 Task: Check the opening hours of the nearest Microsoft Store for software updates.
Action: Mouse moved to (76, 54)
Screenshot: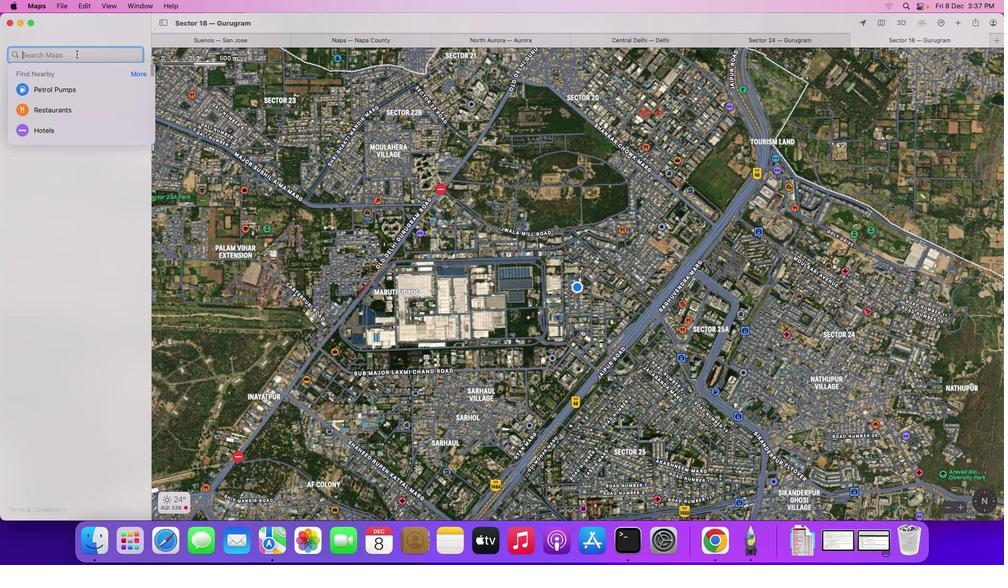 
Action: Mouse pressed left at (76, 54)
Screenshot: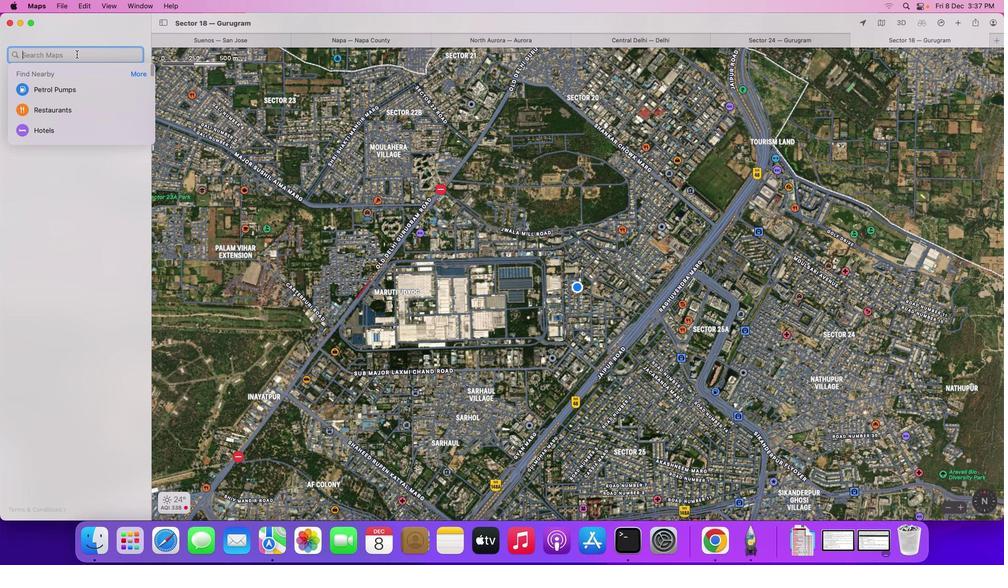 
Action: Mouse moved to (76, 54)
Screenshot: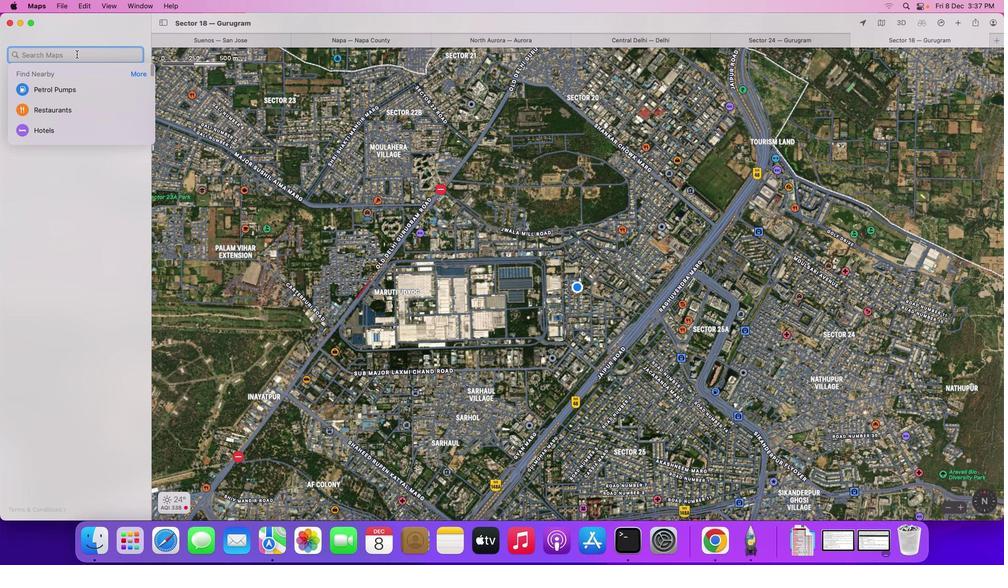 
Action: Key pressed 'n''e''a''r''e''s''t'Key.spaceKey.shift_r'M''i''c''r''o''s''o''f''t'Key.spaceKey.shift_r'S''t''o''r''e'Key.space'f''o''r'Key.space's''o''f''t''w''a''r''e'Key.space'u''p''d''a''t''e'Key.spaceKey.backspaceKey.backspaceKey.backspaceKey.backspaceKey.backspaceKey.backspaceKey.backspaceKey.backspaceKey.backspaceKey.backspaceKey.backspaceKey.backspaceKey.backspaceKey.backspaceKey.backspaceKey.backspaceKey.backspaceKey.backspaceKey.backspaceKey.backspace
Screenshot: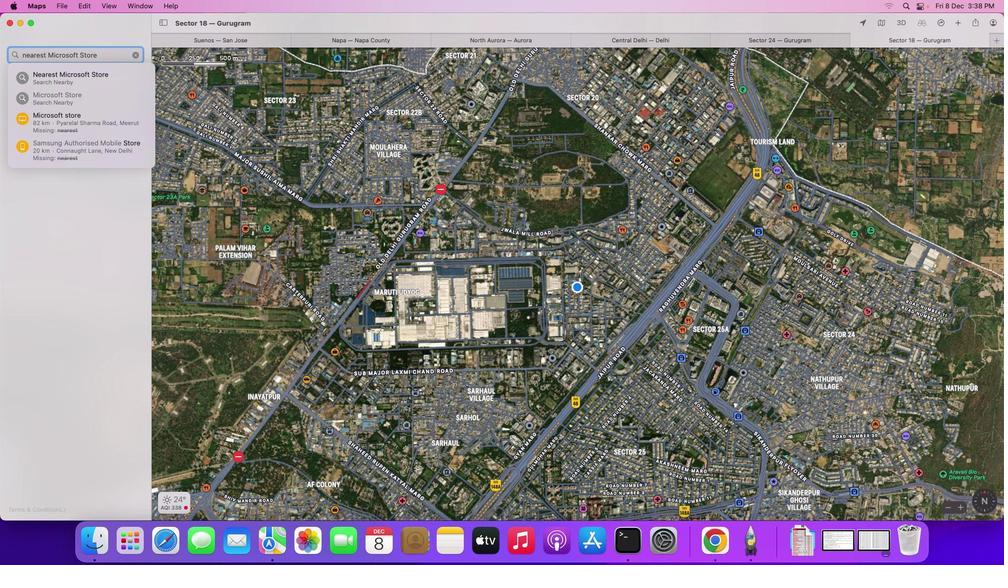 
Action: Mouse moved to (98, 52)
Screenshot: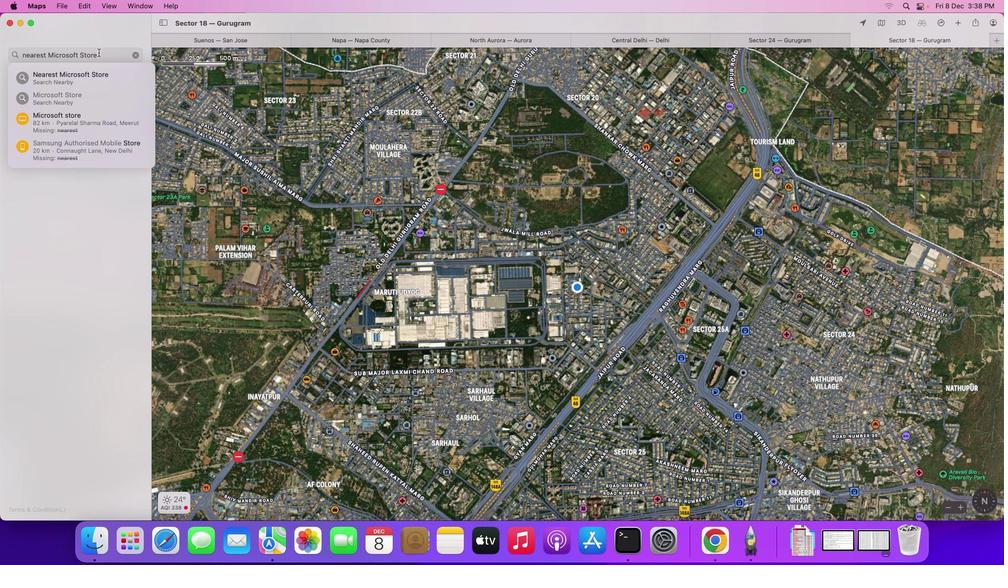 
Action: Mouse pressed left at (98, 52)
Screenshot: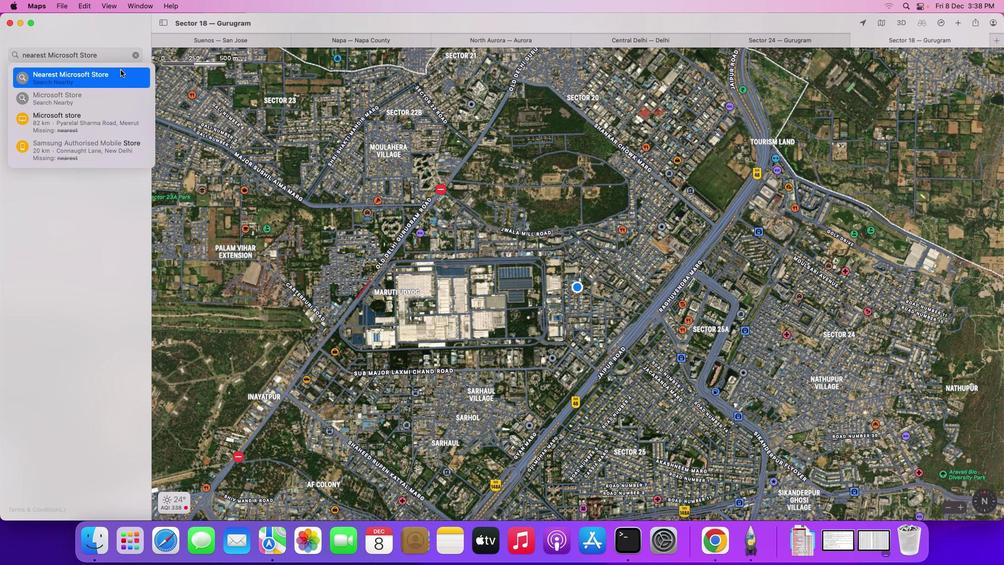 
Action: Mouse moved to (110, 54)
Screenshot: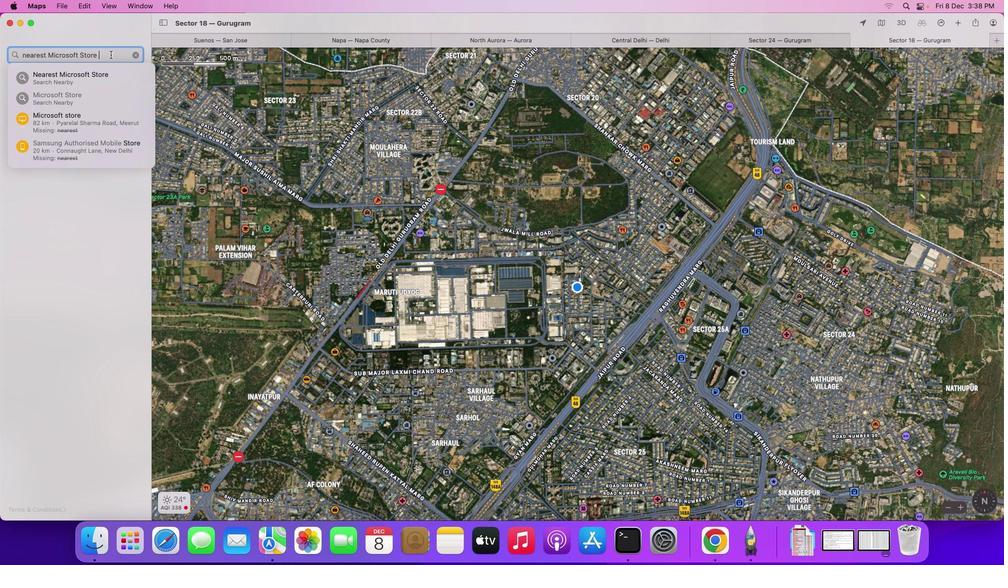 
Action: Mouse pressed left at (110, 54)
Screenshot: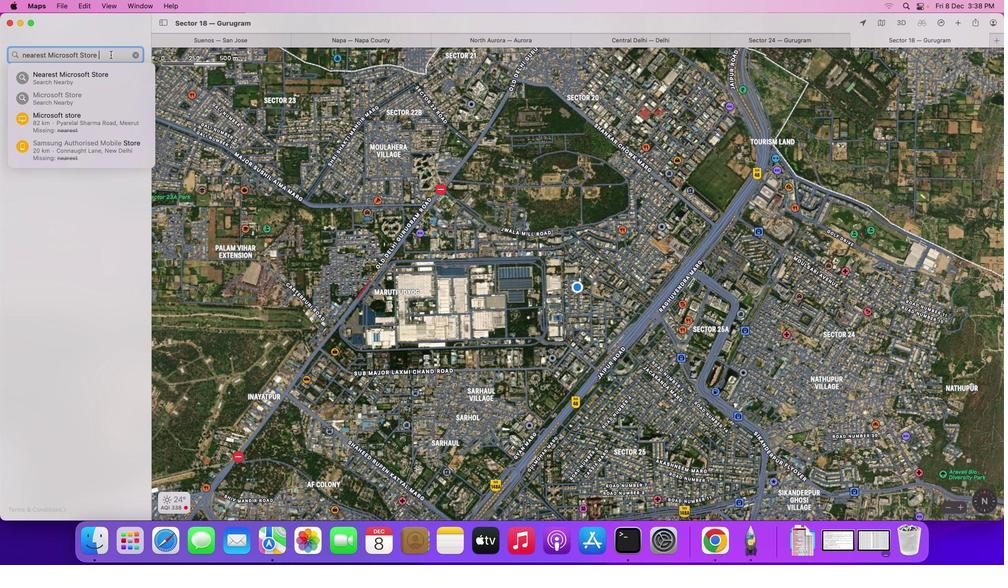 
Action: Mouse moved to (108, 54)
Screenshot: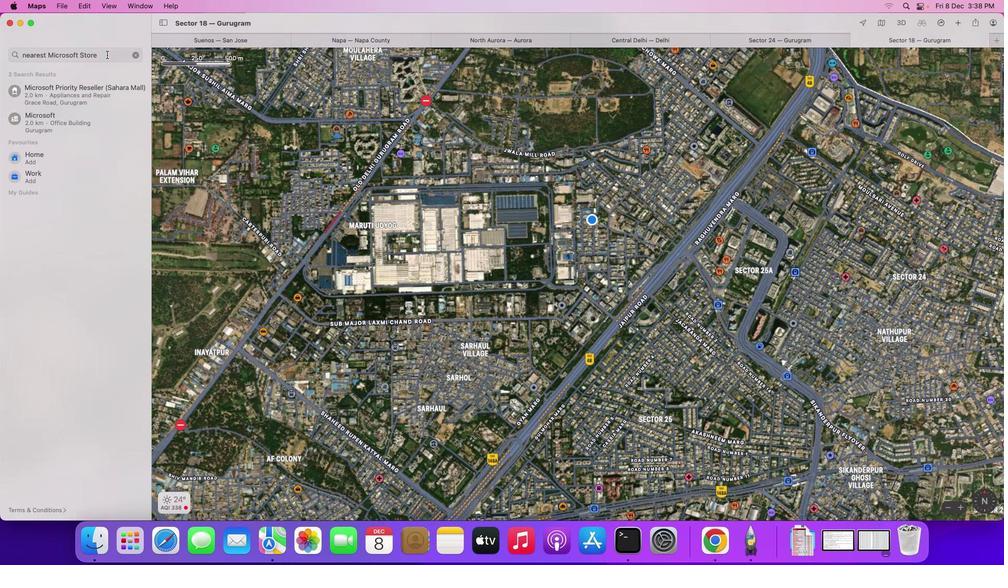 
Action: Key pressed Key.enter
Screenshot: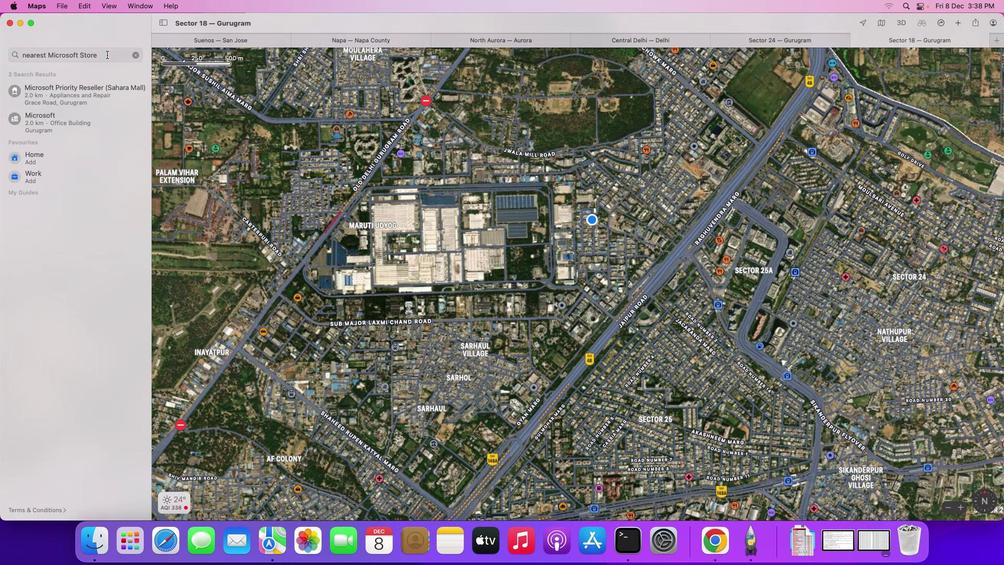 
Action: Mouse moved to (87, 92)
Screenshot: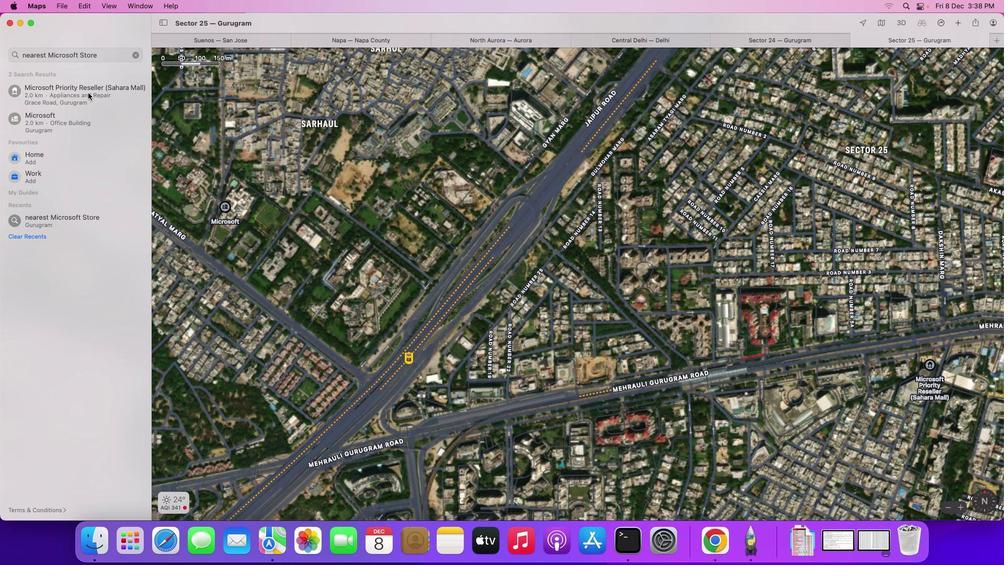 
Action: Mouse pressed left at (87, 92)
Screenshot: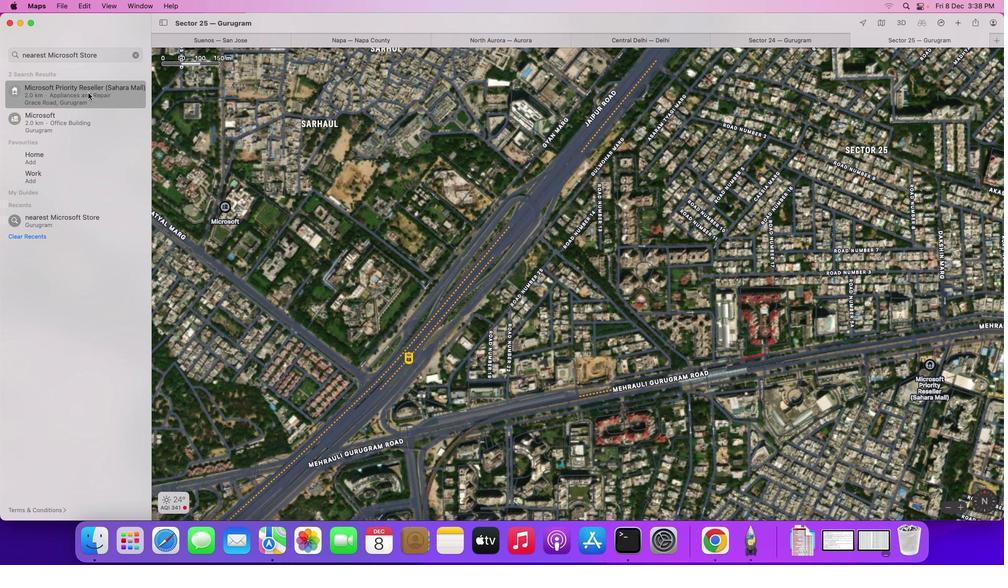 
Action: Mouse moved to (68, 115)
Screenshot: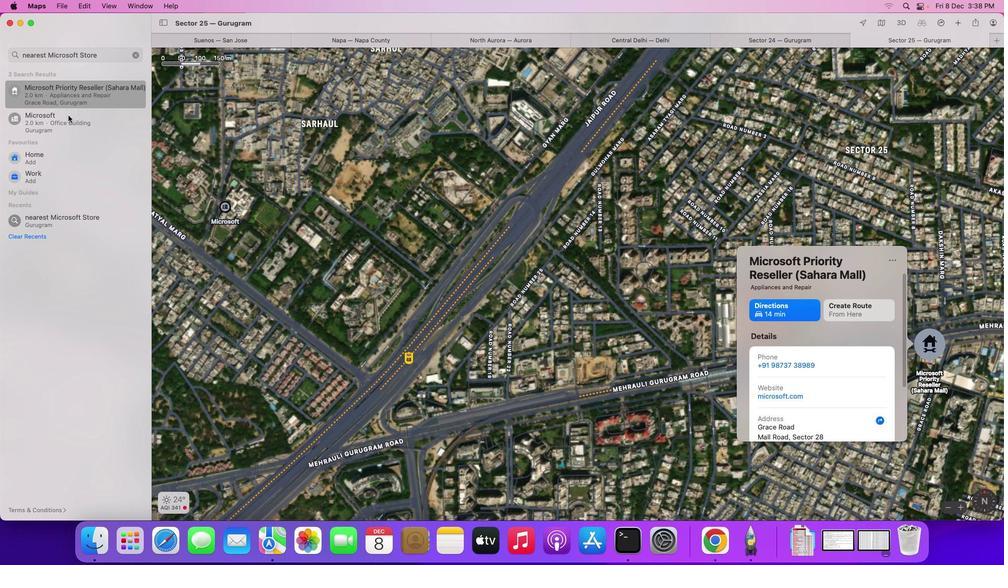 
Action: Mouse pressed left at (68, 115)
Screenshot: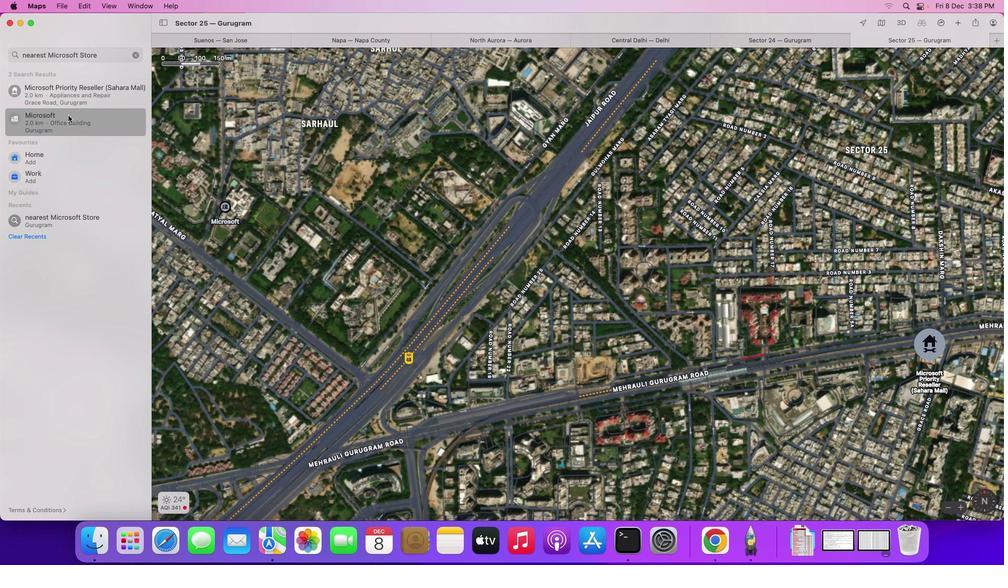 
Action: Mouse moved to (359, 161)
Screenshot: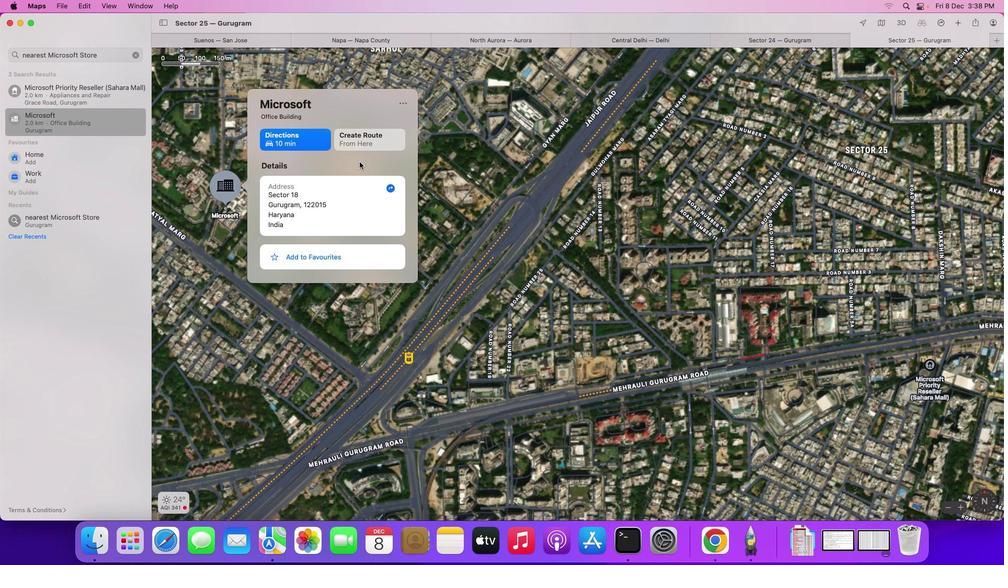 
Action: Mouse scrolled (359, 161) with delta (0, 0)
Screenshot: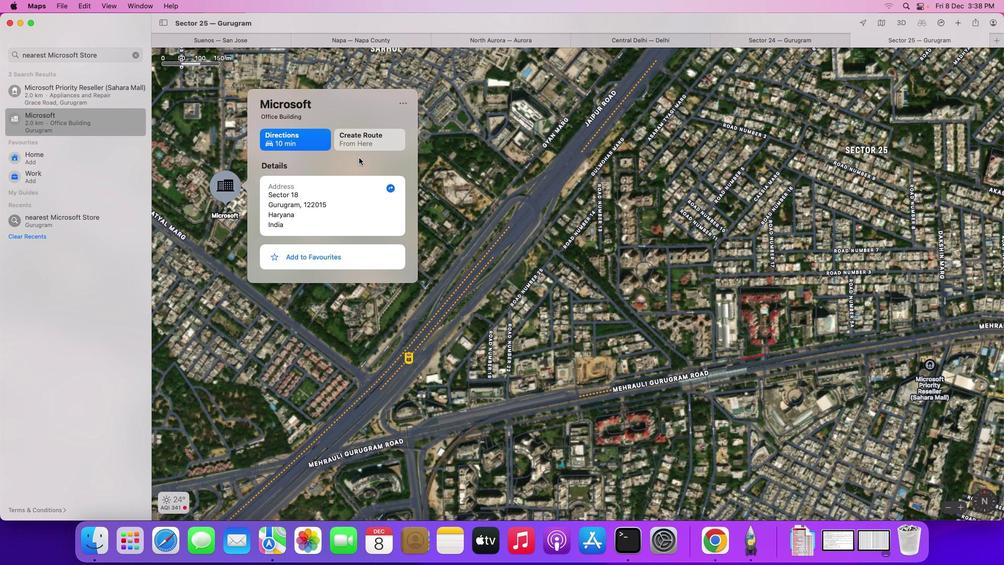 
Action: Mouse scrolled (359, 161) with delta (0, 0)
Screenshot: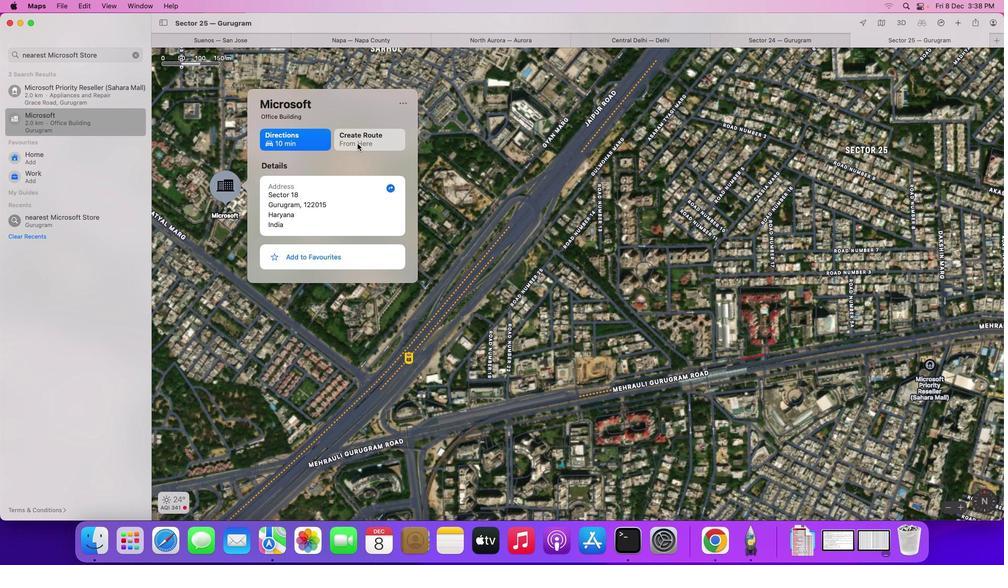 
Action: Mouse scrolled (359, 161) with delta (0, -1)
Screenshot: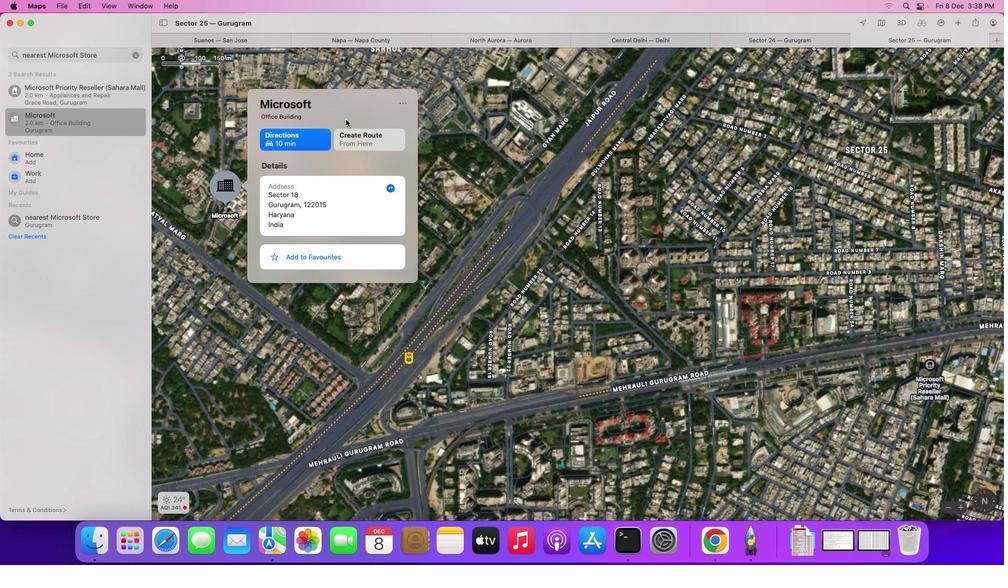 
Action: Mouse scrolled (359, 161) with delta (0, -2)
Screenshot: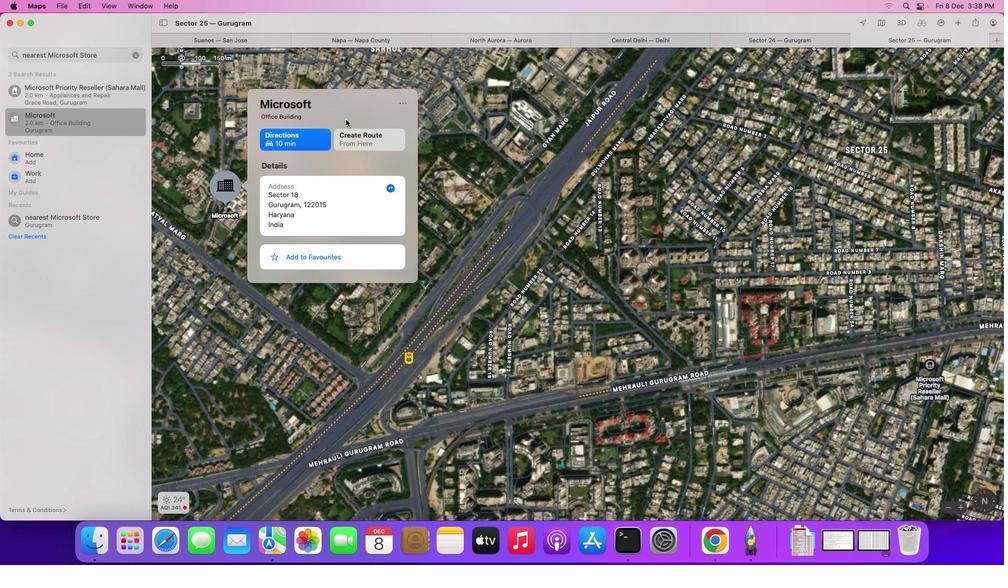 
Action: Mouse scrolled (359, 161) with delta (0, -2)
Screenshot: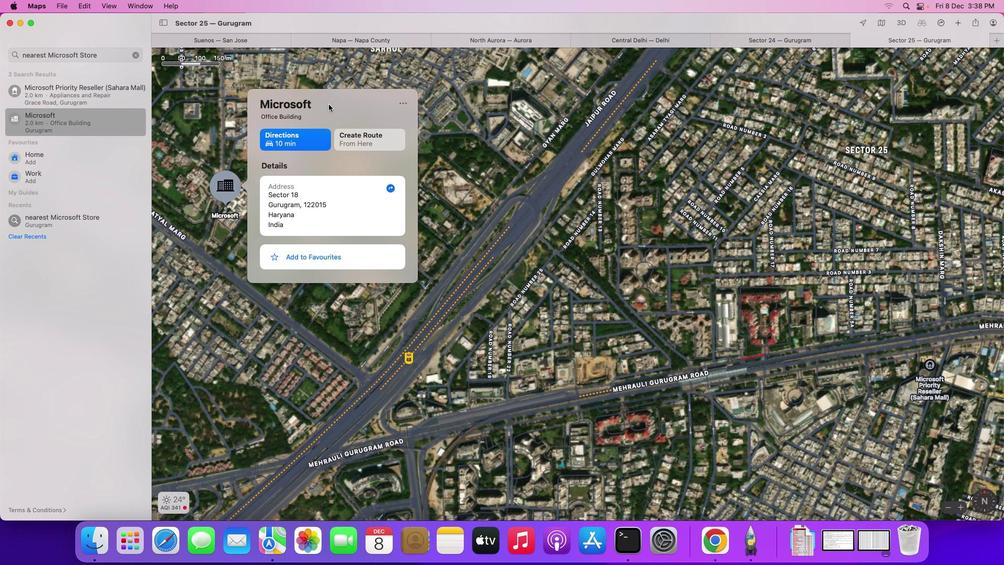 
Action: Mouse scrolled (359, 161) with delta (0, -3)
Screenshot: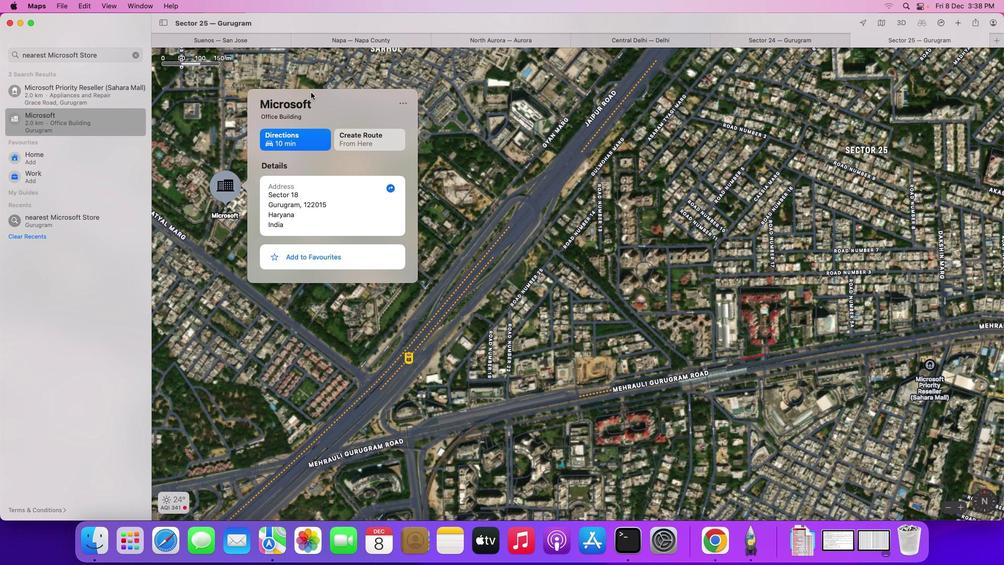 
Action: Mouse scrolled (359, 161) with delta (0, -3)
Screenshot: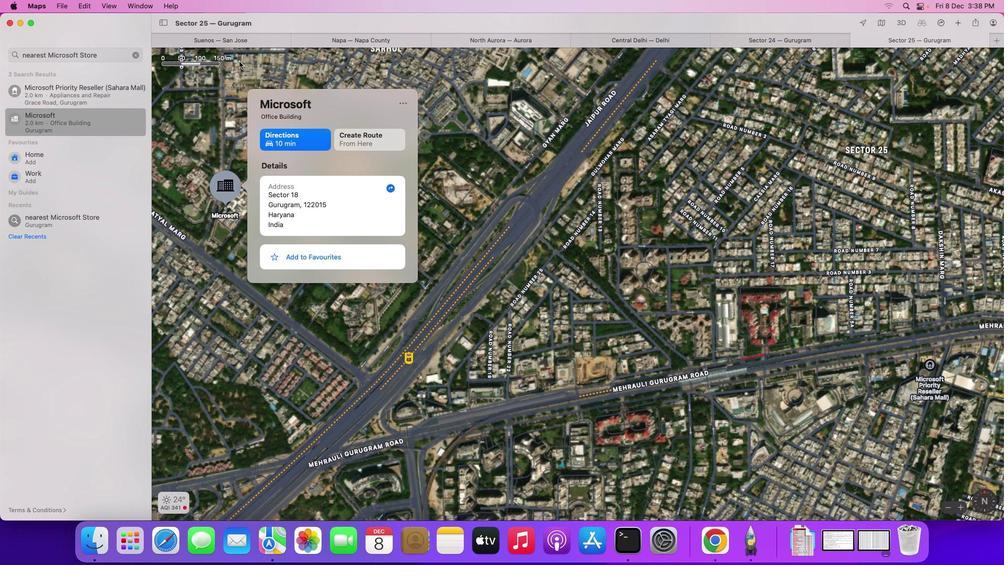 
Action: Mouse moved to (564, 125)
Screenshot: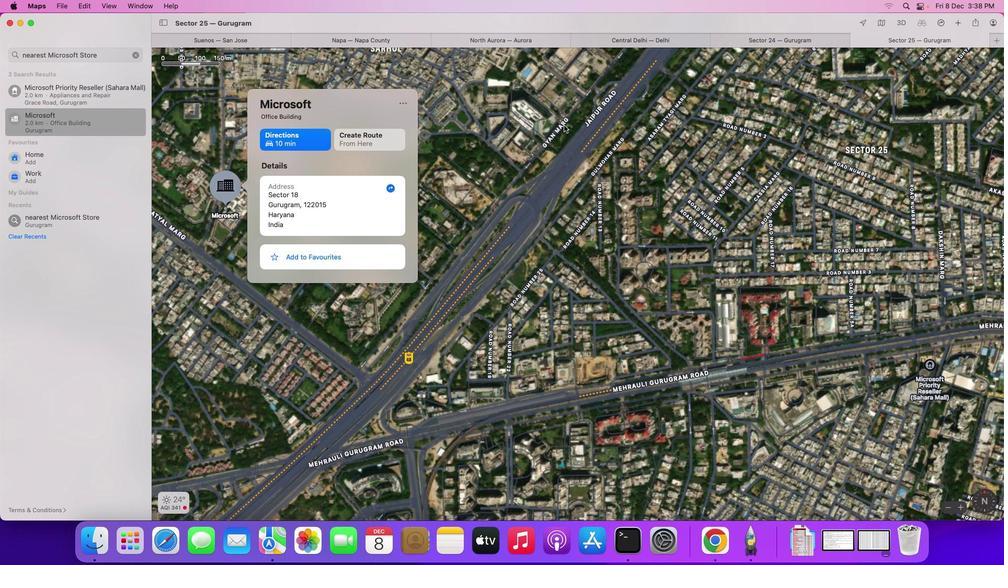 
